 Task: Add Kt Tape Black Elastic Sports Tape For Pain Relief And Support to the cart.
Action: Mouse moved to (239, 110)
Screenshot: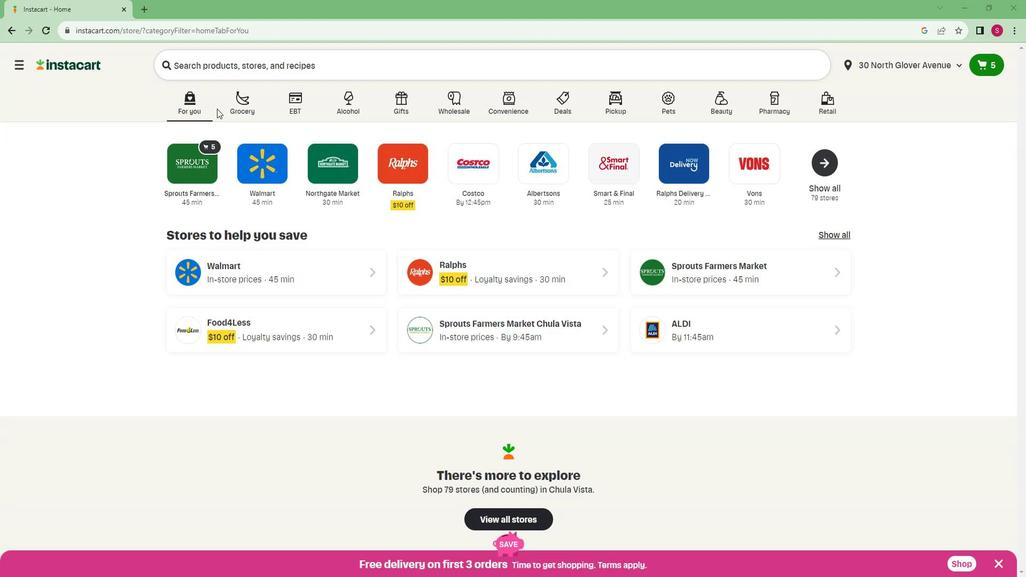 
Action: Mouse pressed left at (239, 110)
Screenshot: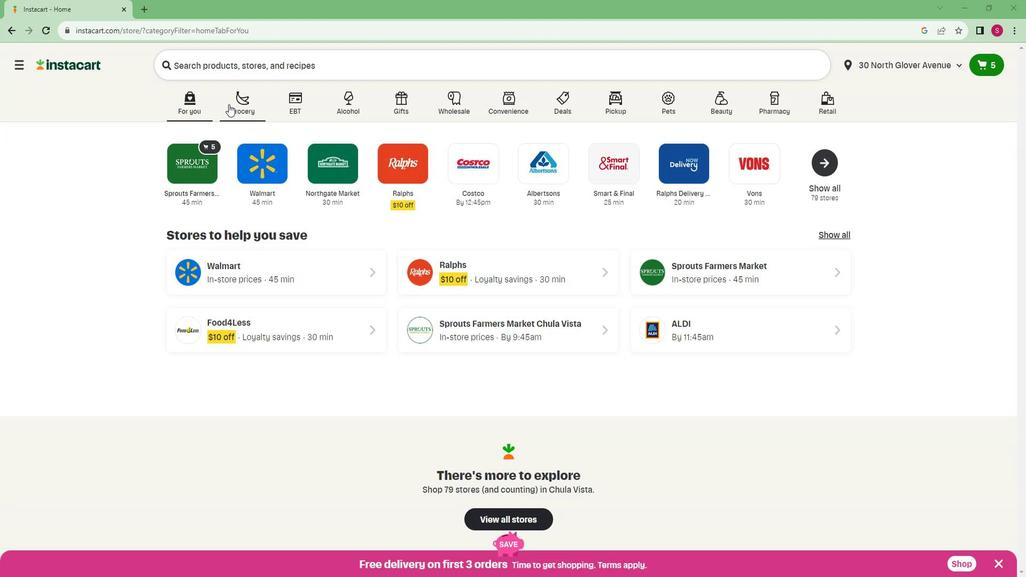 
Action: Mouse moved to (211, 302)
Screenshot: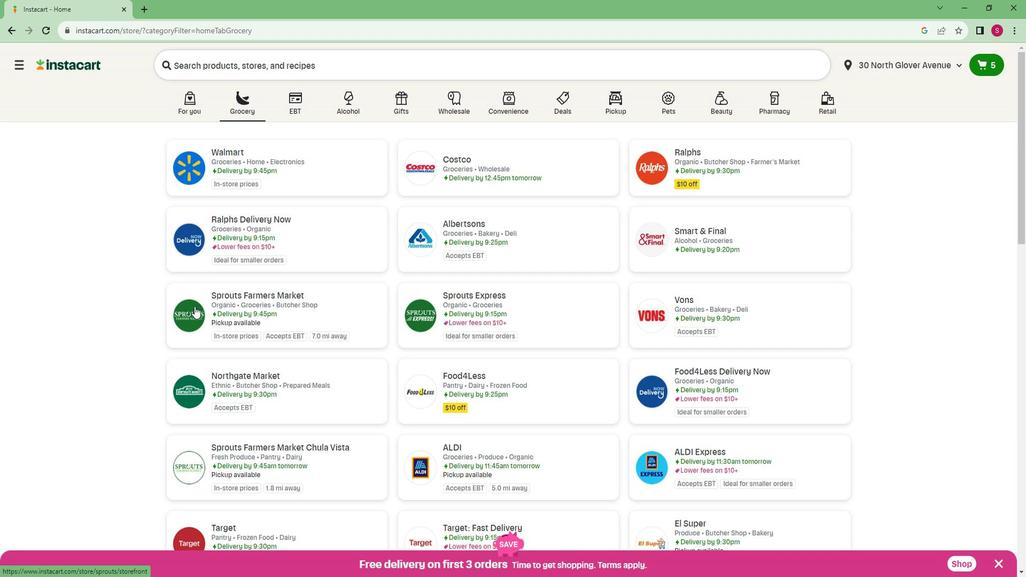 
Action: Mouse pressed left at (211, 302)
Screenshot: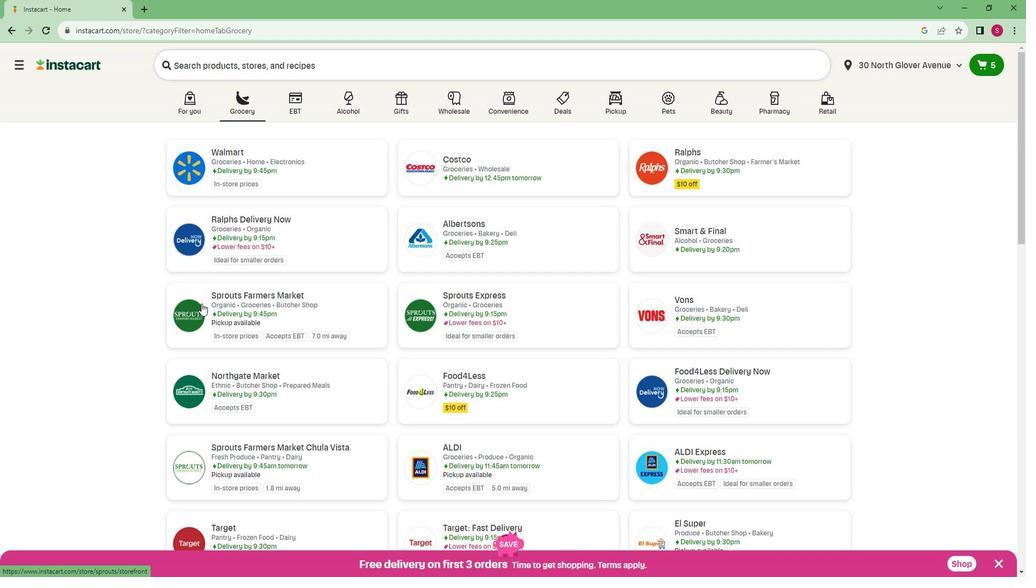 
Action: Mouse moved to (97, 470)
Screenshot: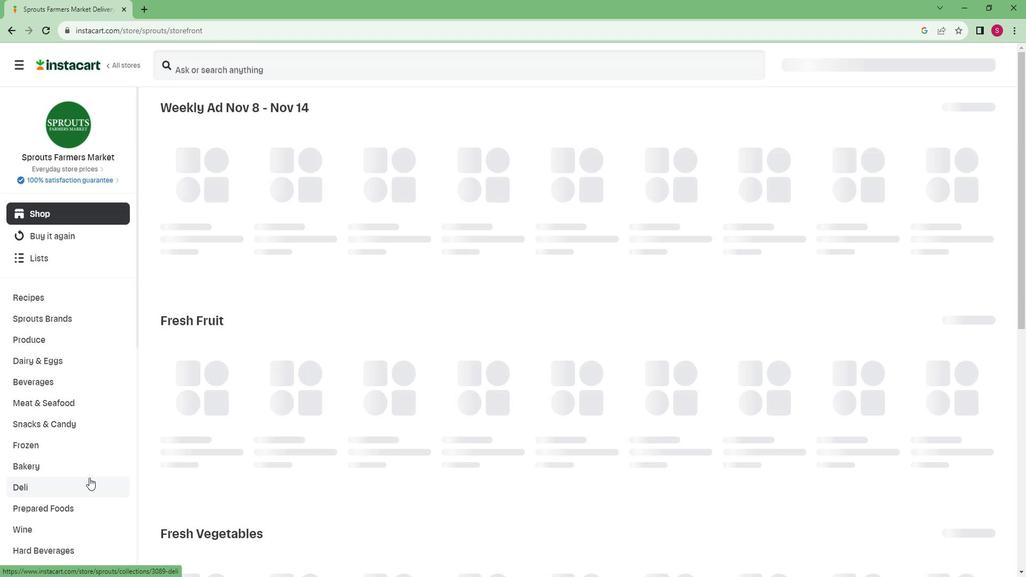 
Action: Mouse scrolled (97, 469) with delta (0, 0)
Screenshot: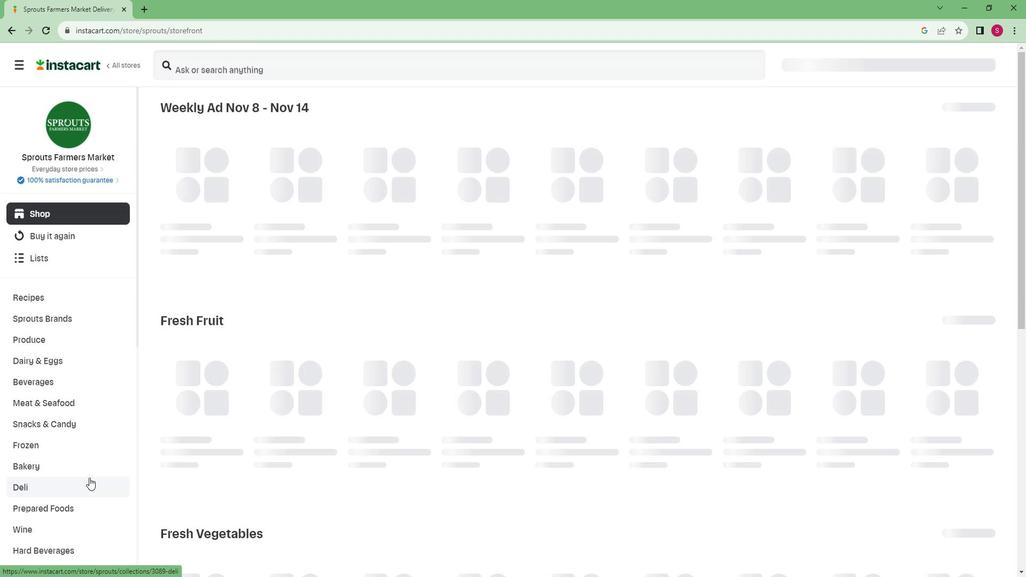 
Action: Mouse scrolled (97, 469) with delta (0, 0)
Screenshot: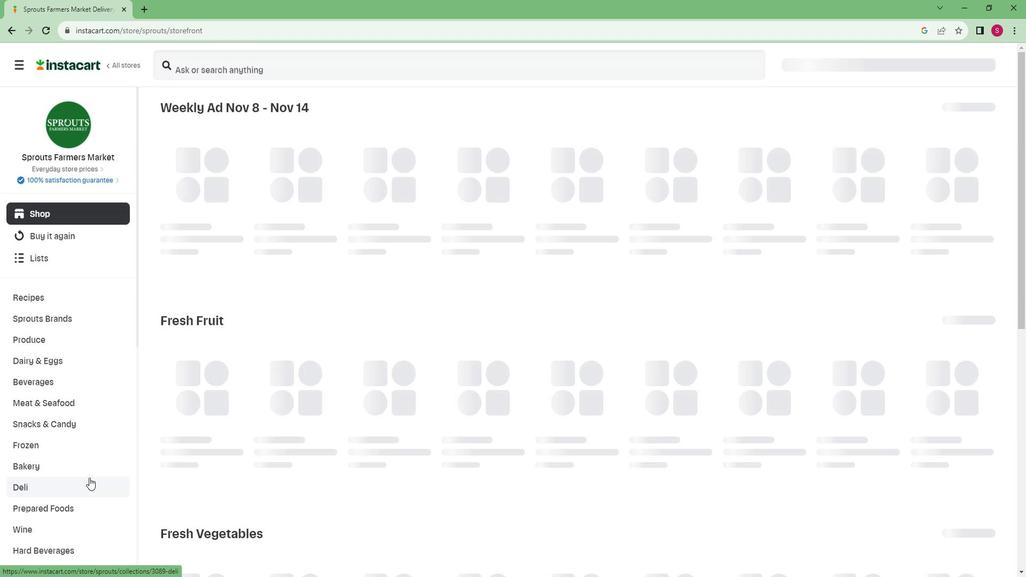 
Action: Mouse moved to (97, 470)
Screenshot: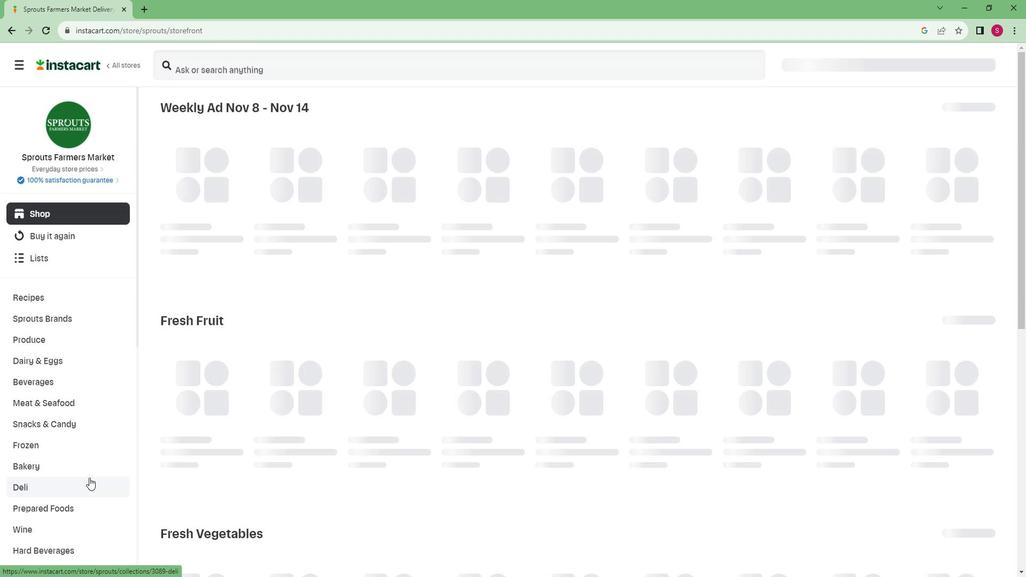 
Action: Mouse scrolled (97, 469) with delta (0, 0)
Screenshot: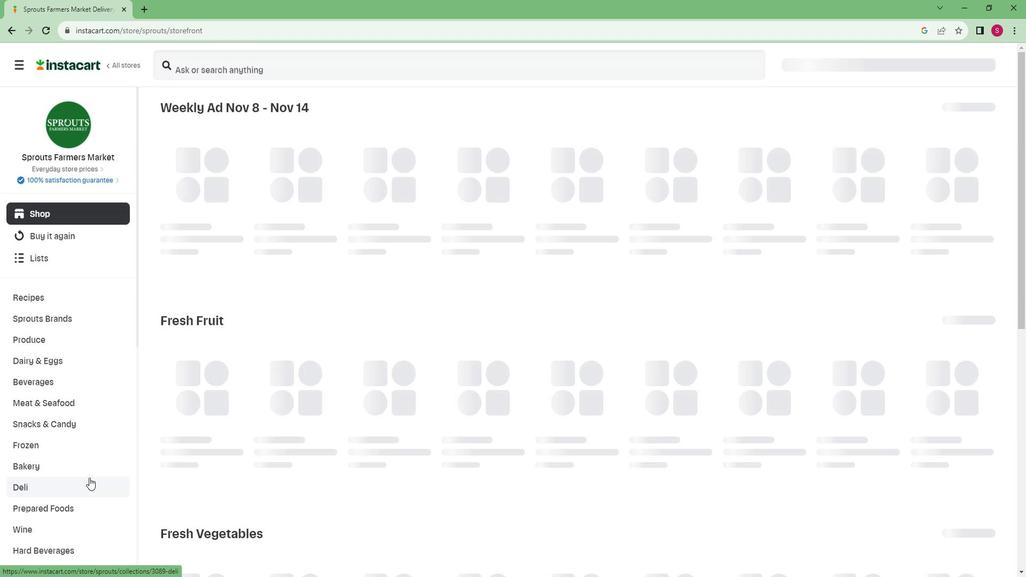 
Action: Mouse moved to (96, 469)
Screenshot: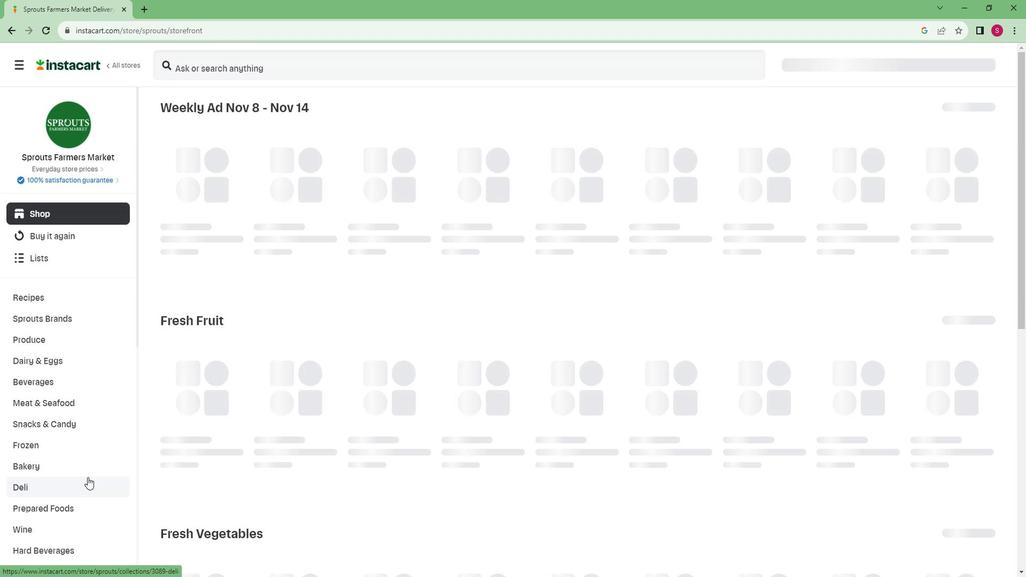 
Action: Mouse scrolled (96, 468) with delta (0, 0)
Screenshot: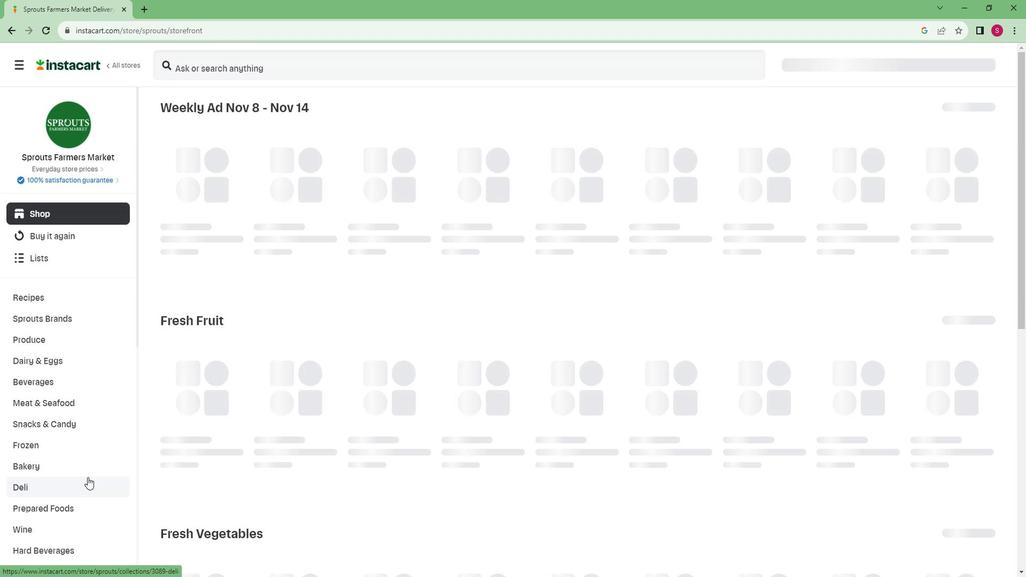 
Action: Mouse moved to (96, 468)
Screenshot: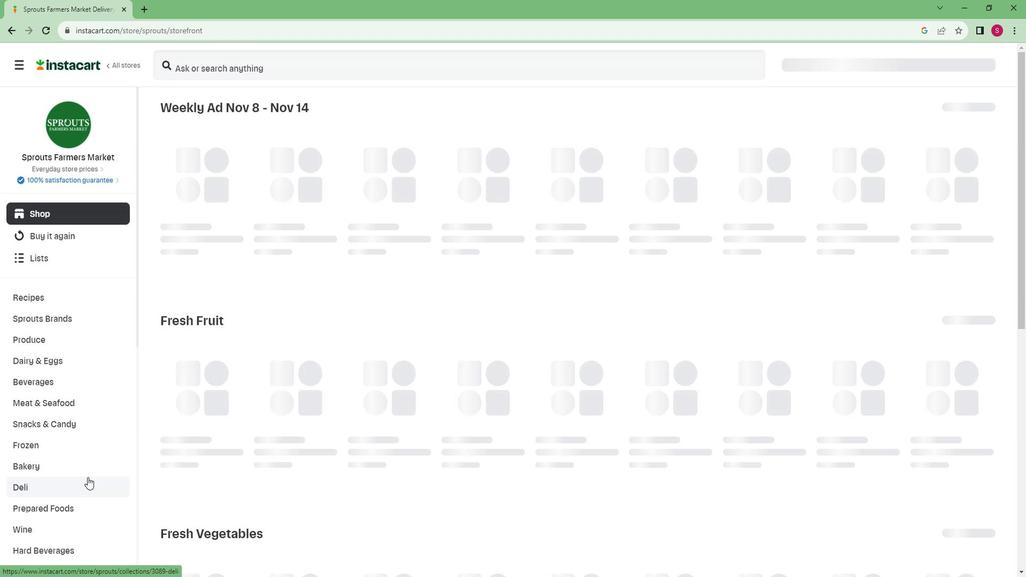 
Action: Mouse scrolled (96, 468) with delta (0, 0)
Screenshot: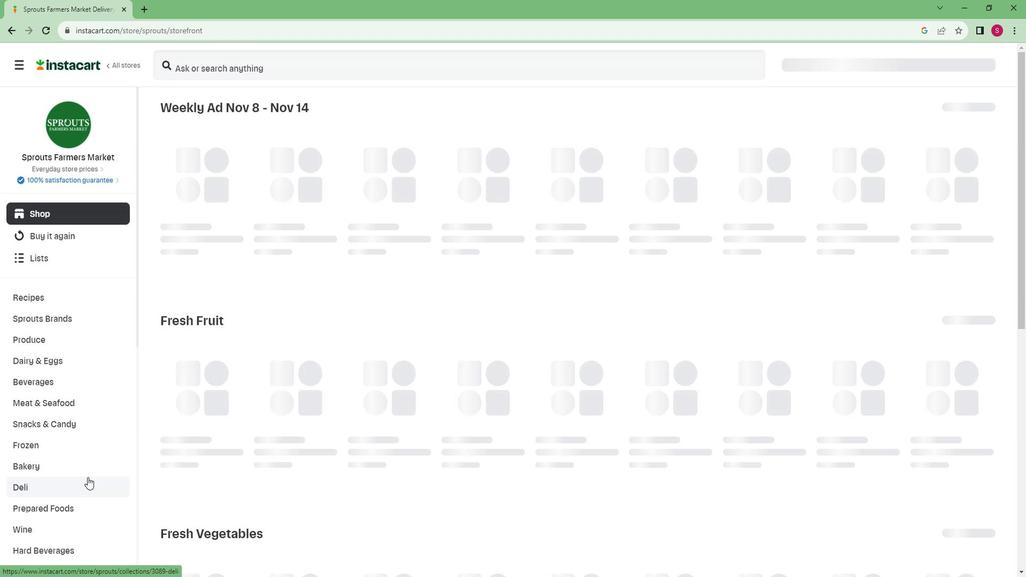 
Action: Mouse moved to (95, 468)
Screenshot: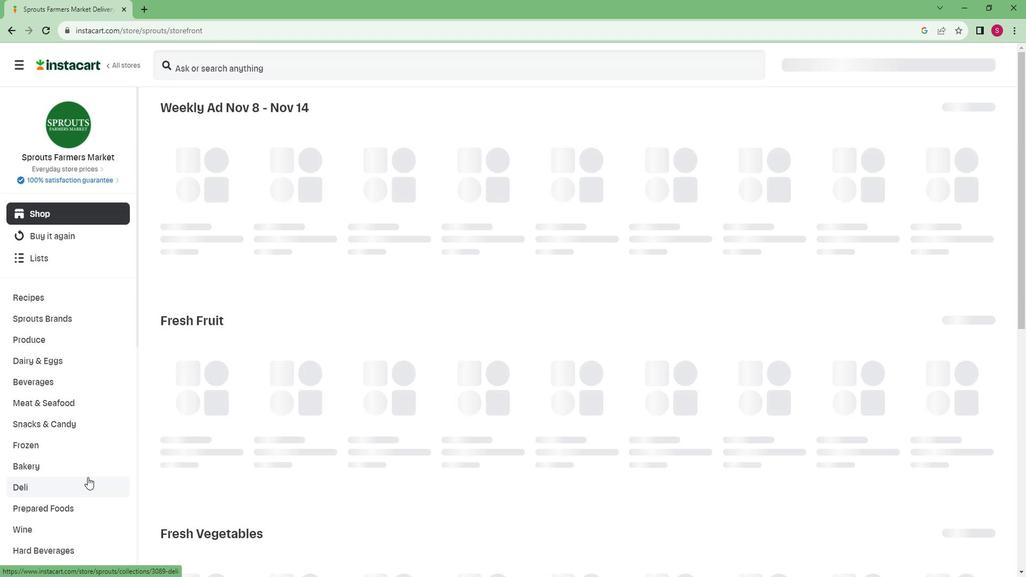 
Action: Mouse scrolled (95, 467) with delta (0, 0)
Screenshot: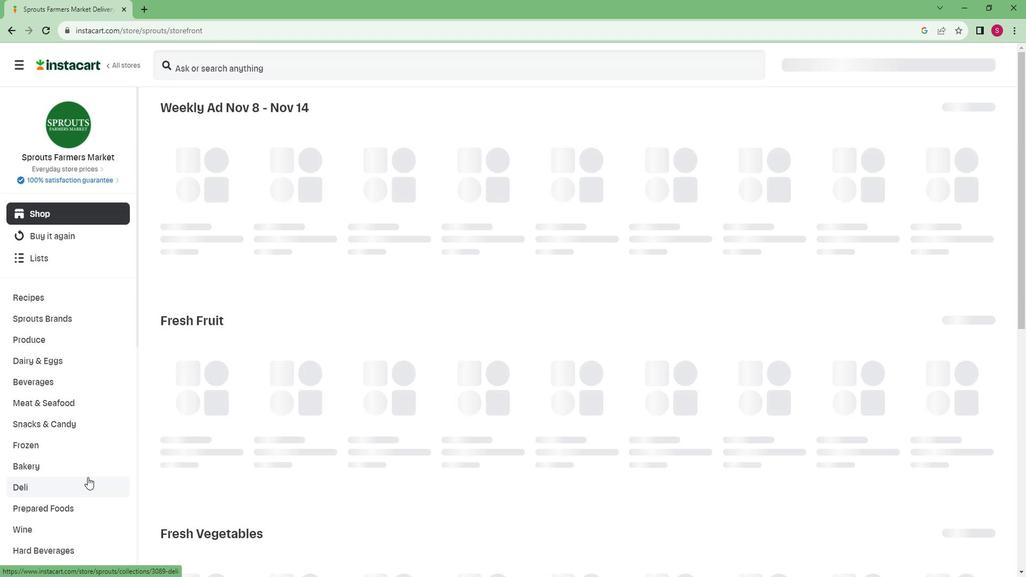 
Action: Mouse scrolled (95, 467) with delta (0, 0)
Screenshot: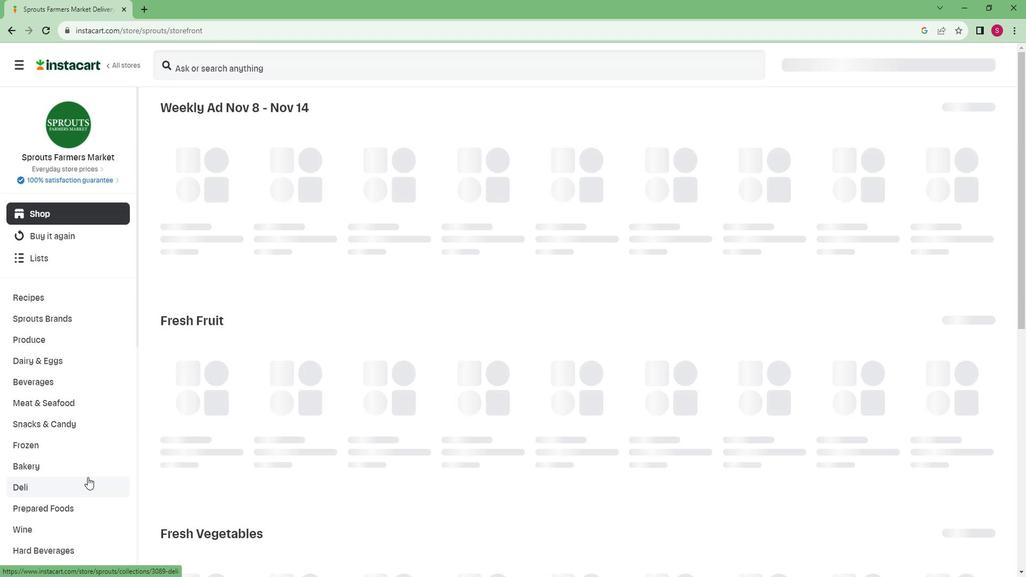
Action: Mouse moved to (34, 518)
Screenshot: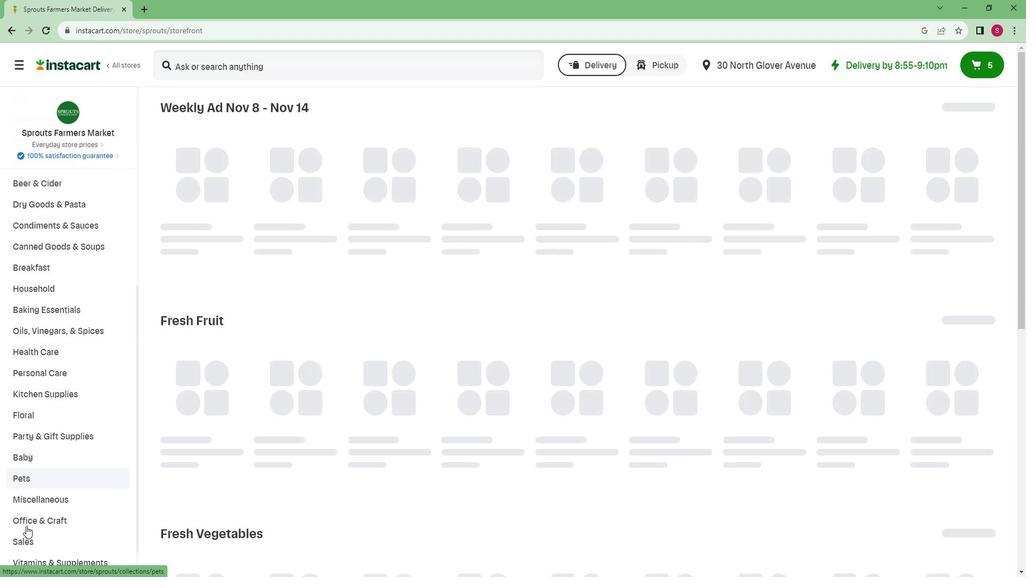 
Action: Mouse scrolled (34, 518) with delta (0, 0)
Screenshot: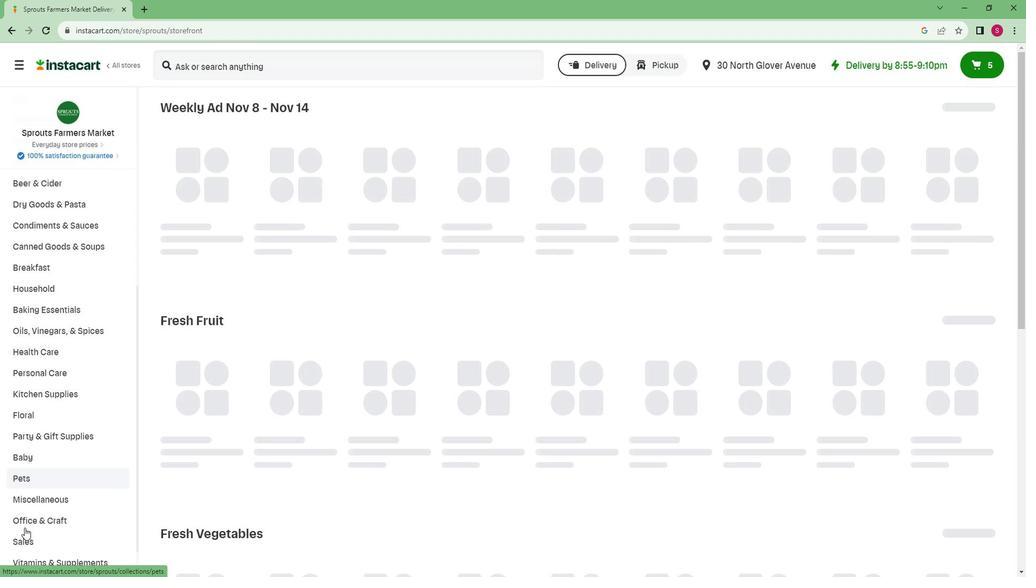 
Action: Mouse moved to (33, 518)
Screenshot: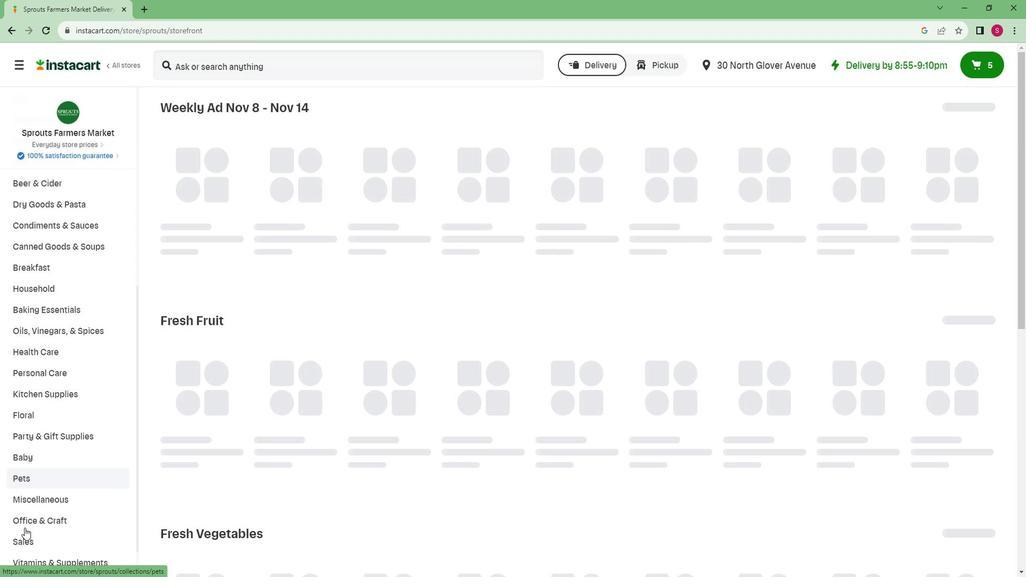 
Action: Mouse scrolled (33, 518) with delta (0, 0)
Screenshot: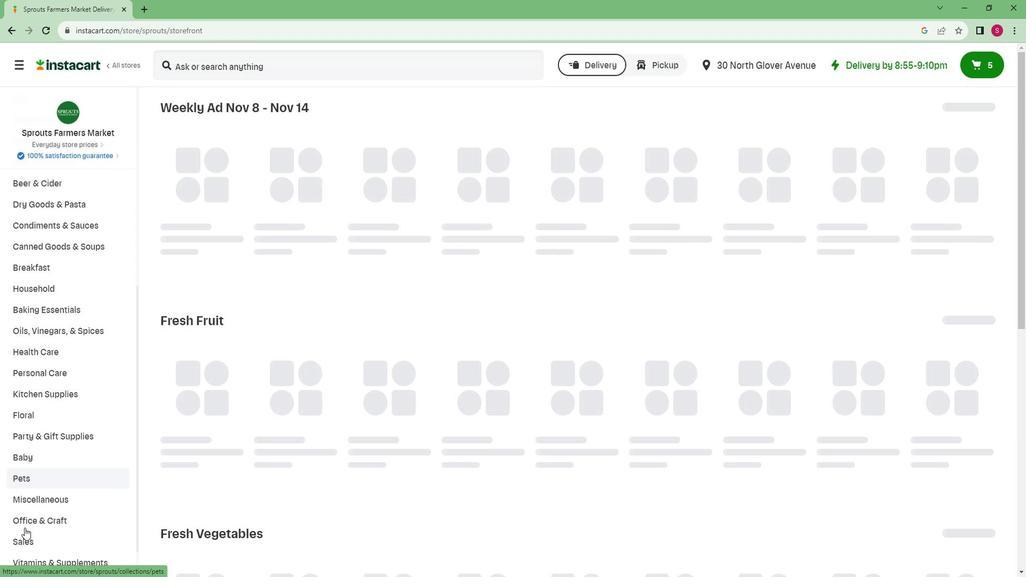 
Action: Mouse moved to (33, 518)
Screenshot: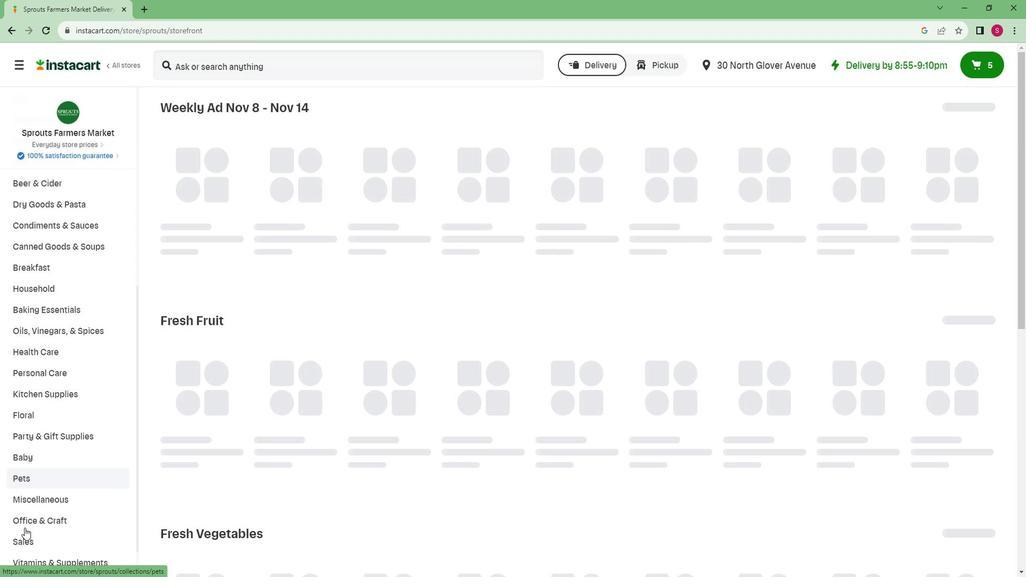 
Action: Mouse scrolled (33, 518) with delta (0, 0)
Screenshot: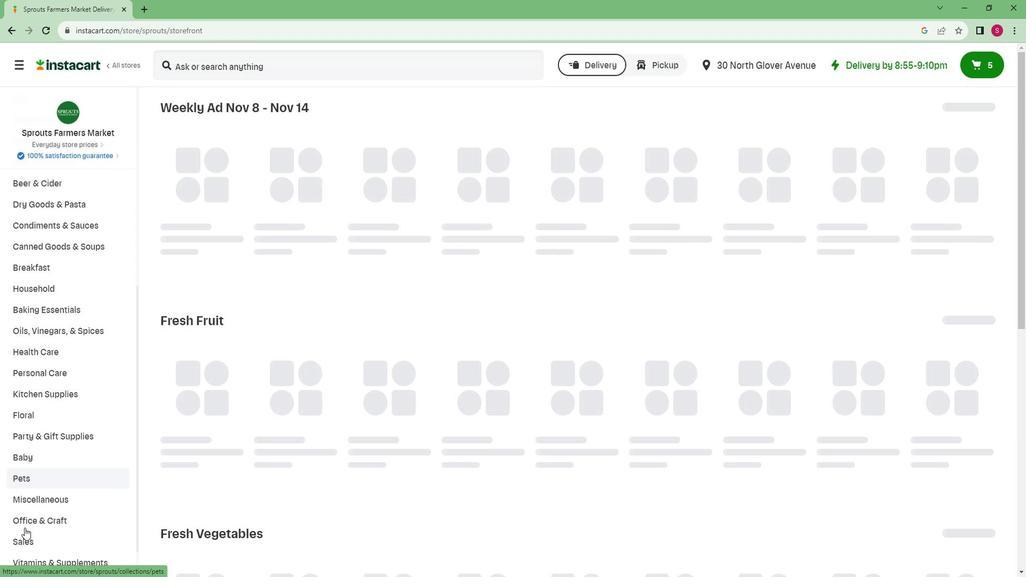 
Action: Mouse moved to (32, 518)
Screenshot: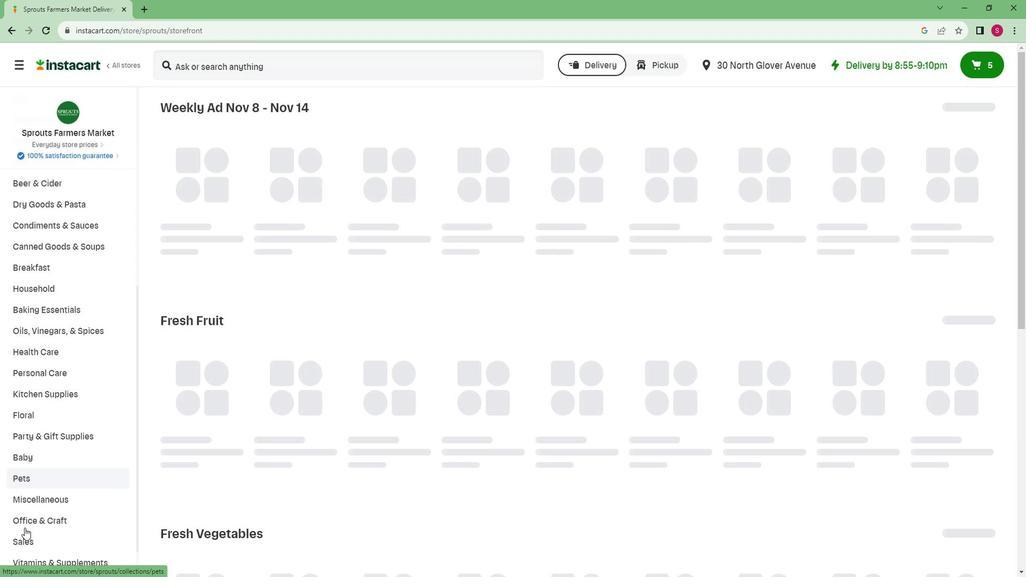 
Action: Mouse scrolled (32, 517) with delta (0, 0)
Screenshot: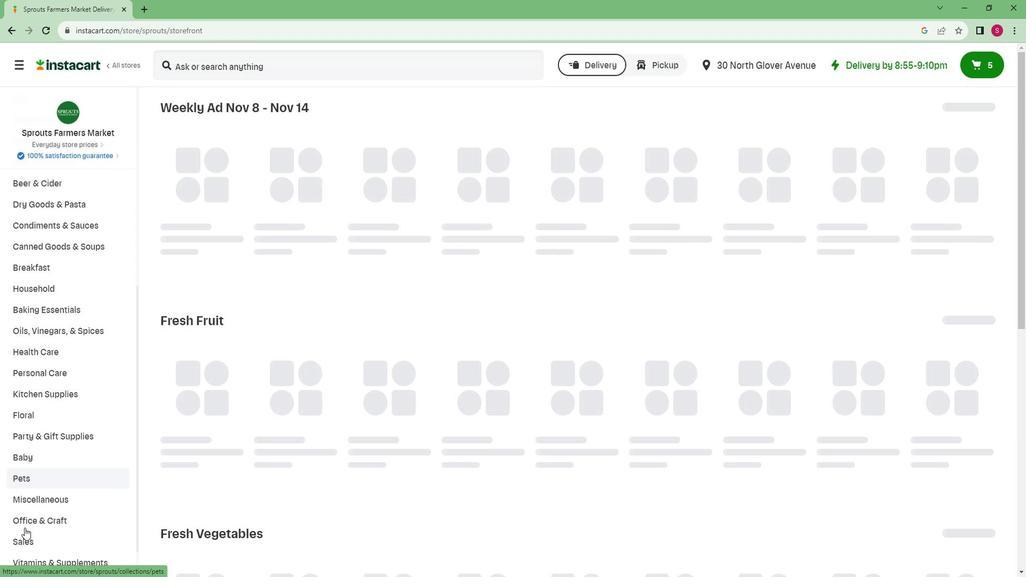 
Action: Mouse moved to (32, 517)
Screenshot: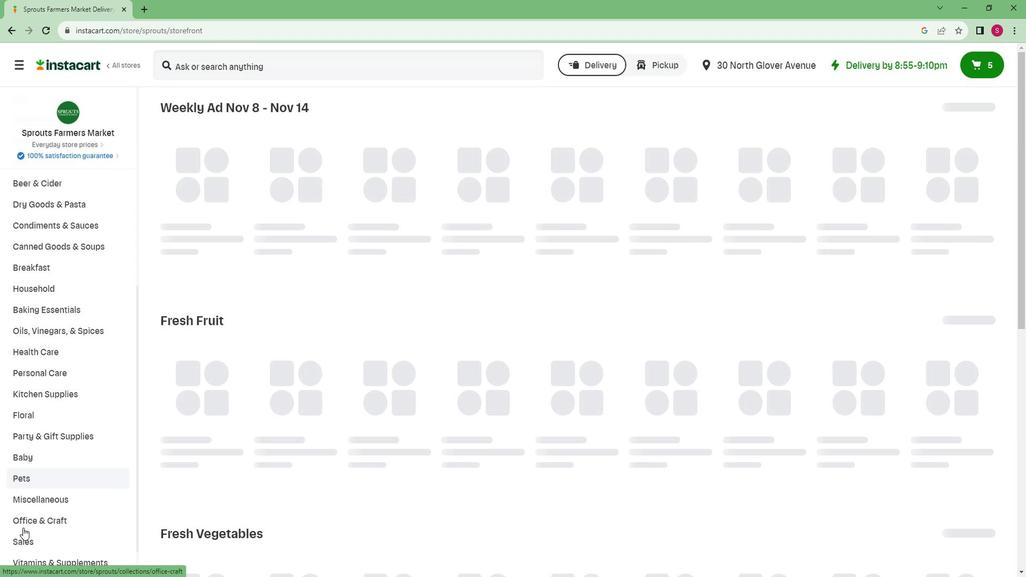 
Action: Mouse scrolled (32, 517) with delta (0, 0)
Screenshot: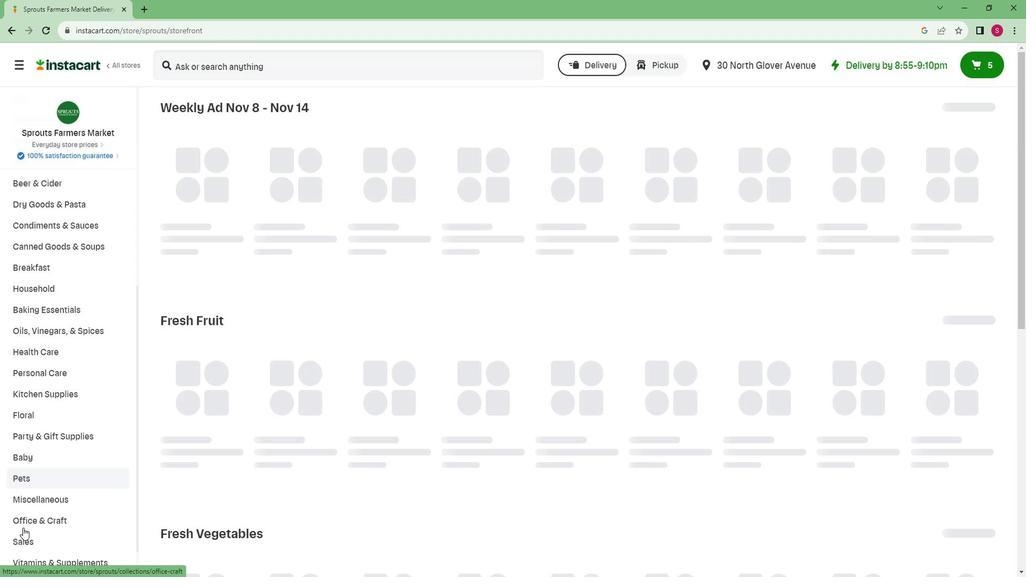 
Action: Mouse moved to (41, 535)
Screenshot: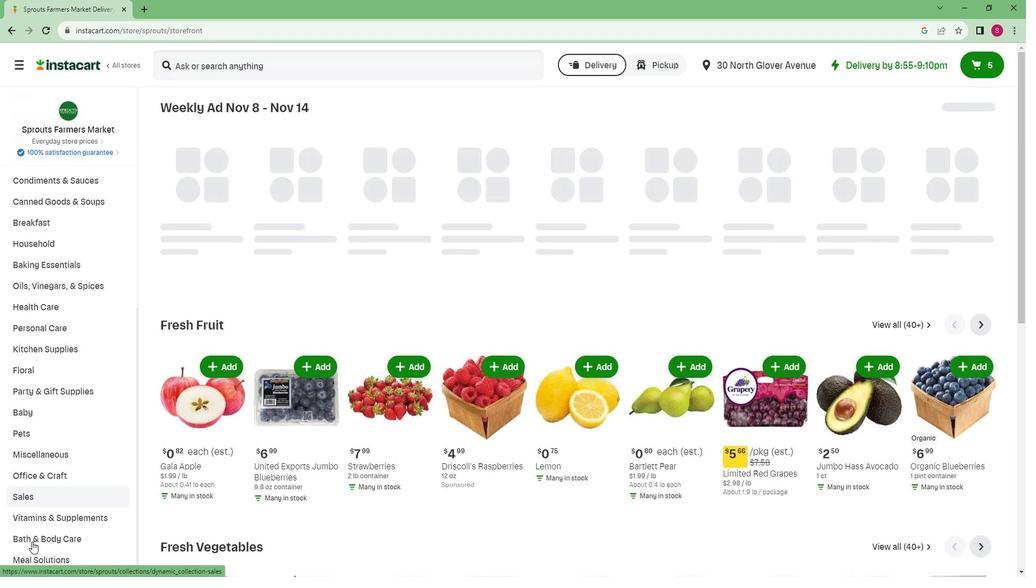 
Action: Mouse pressed left at (41, 535)
Screenshot: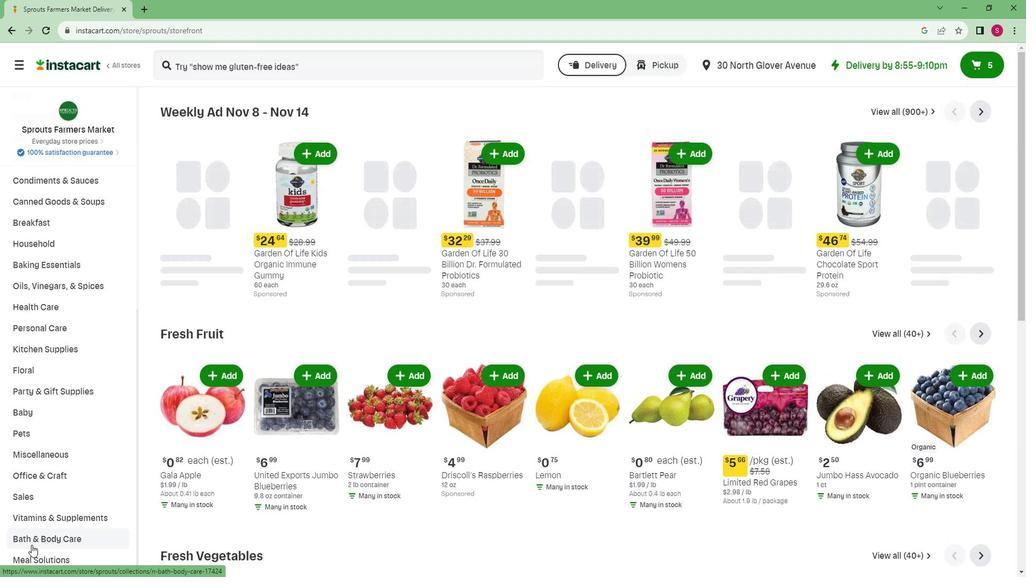 
Action: Mouse moved to (52, 510)
Screenshot: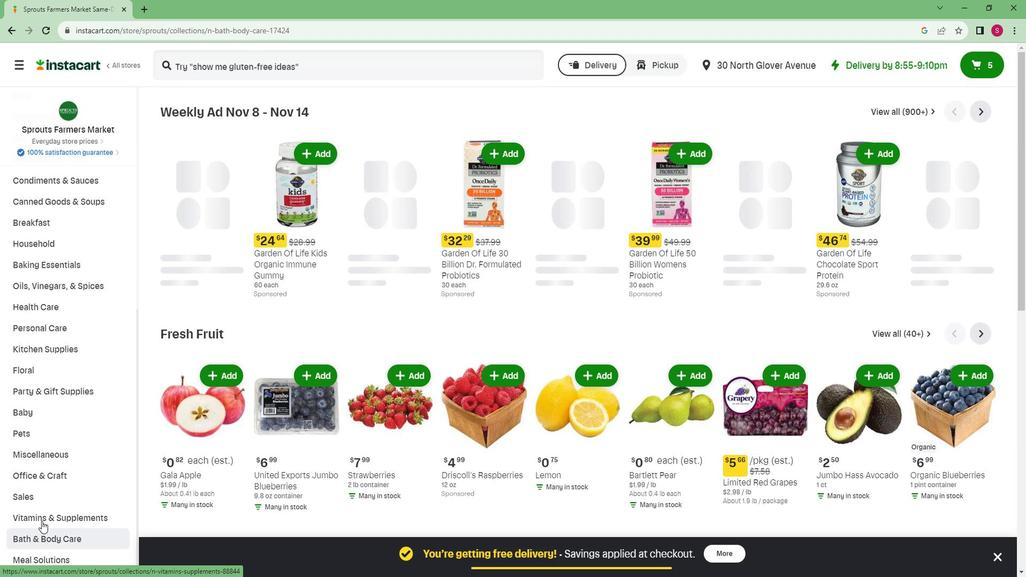
Action: Mouse scrolled (52, 509) with delta (0, 0)
Screenshot: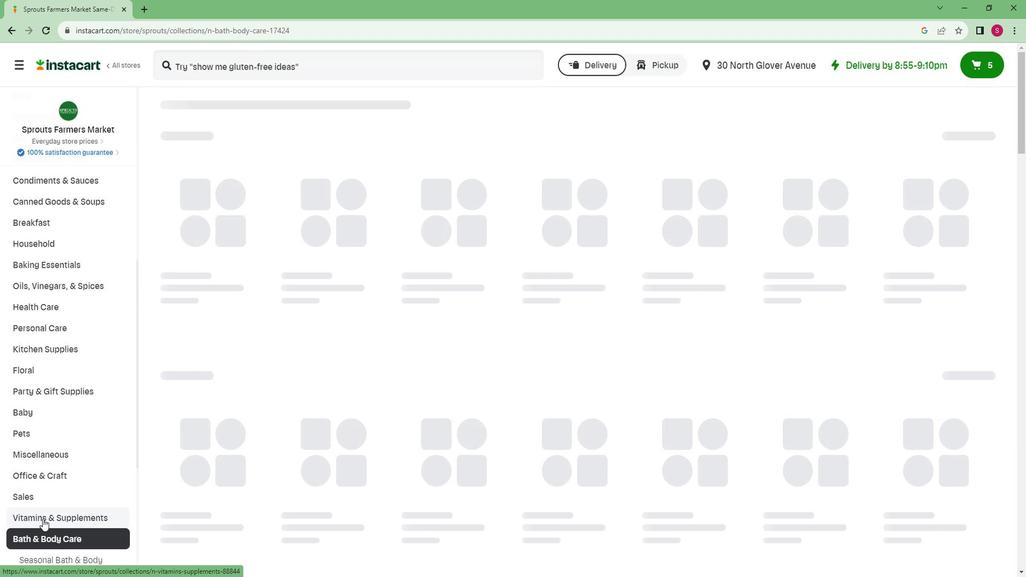 
Action: Mouse scrolled (52, 509) with delta (0, 0)
Screenshot: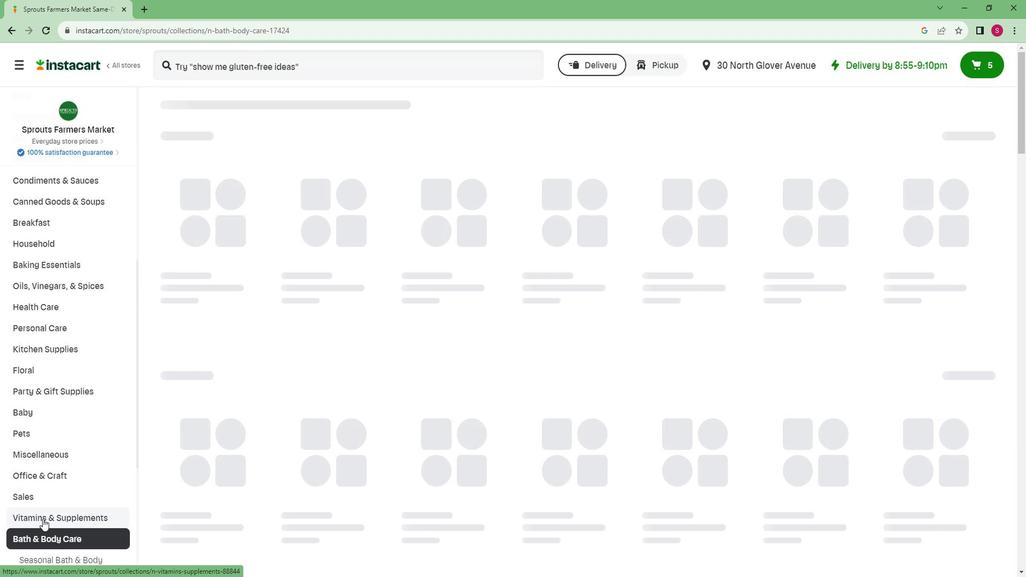 
Action: Mouse scrolled (52, 509) with delta (0, 0)
Screenshot: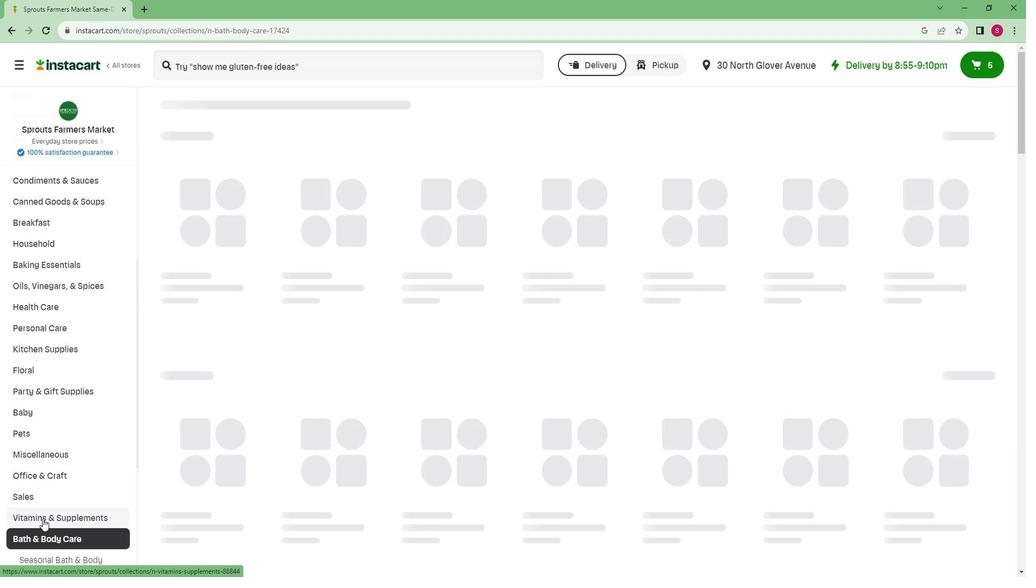 
Action: Mouse scrolled (52, 509) with delta (0, 0)
Screenshot: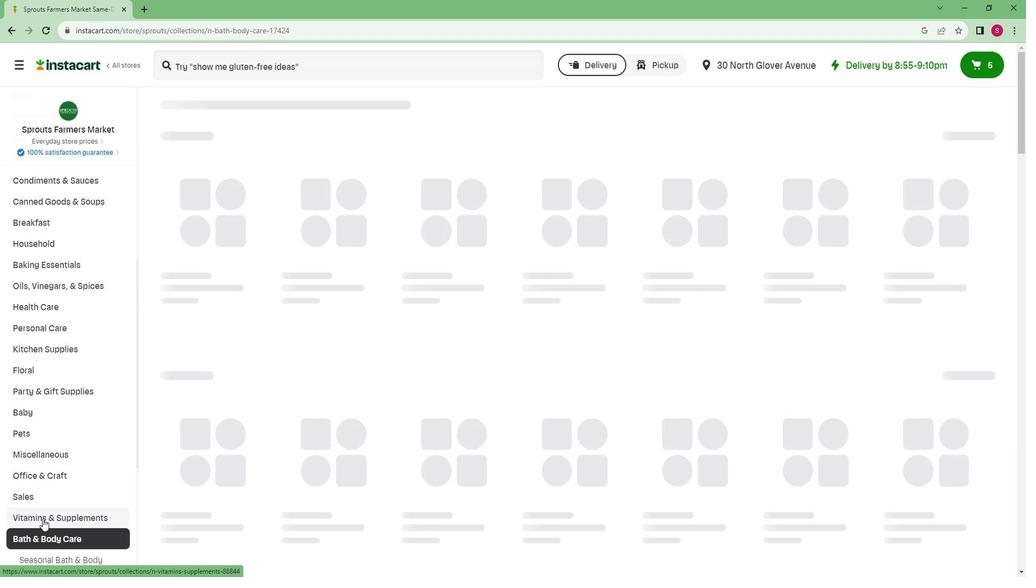 
Action: Mouse scrolled (52, 509) with delta (0, 0)
Screenshot: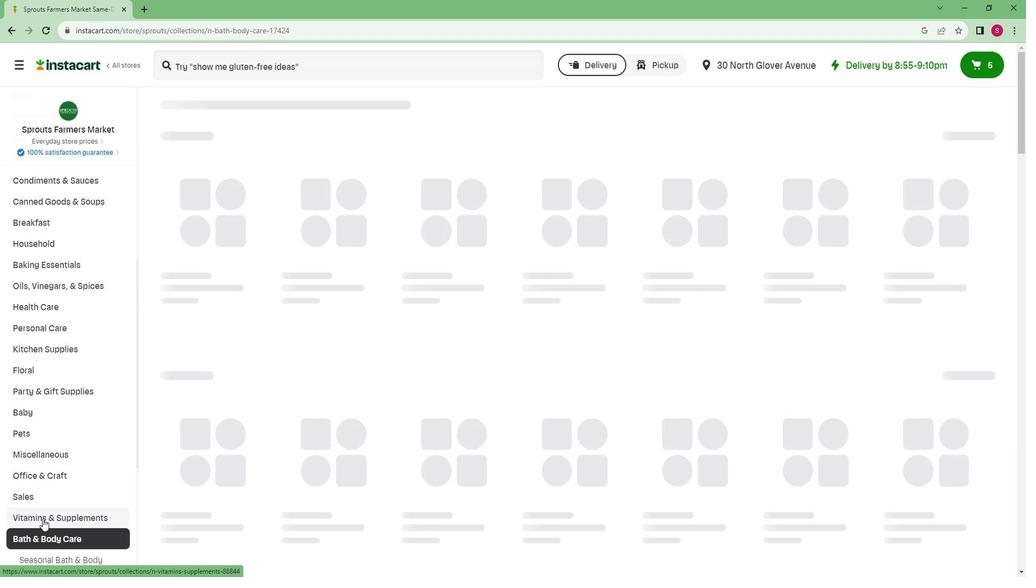 
Action: Mouse scrolled (52, 509) with delta (0, 0)
Screenshot: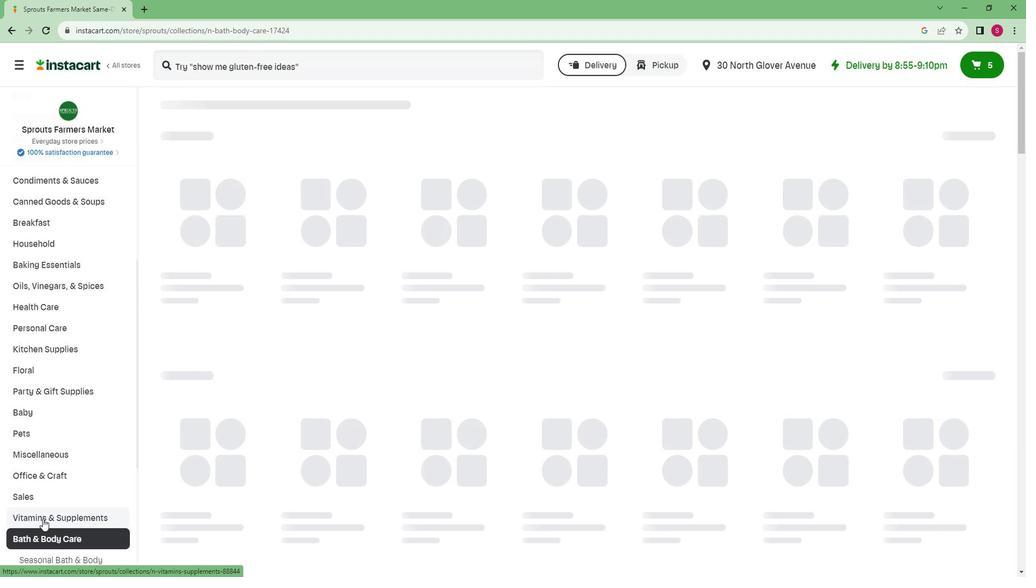 
Action: Mouse scrolled (52, 509) with delta (0, 0)
Screenshot: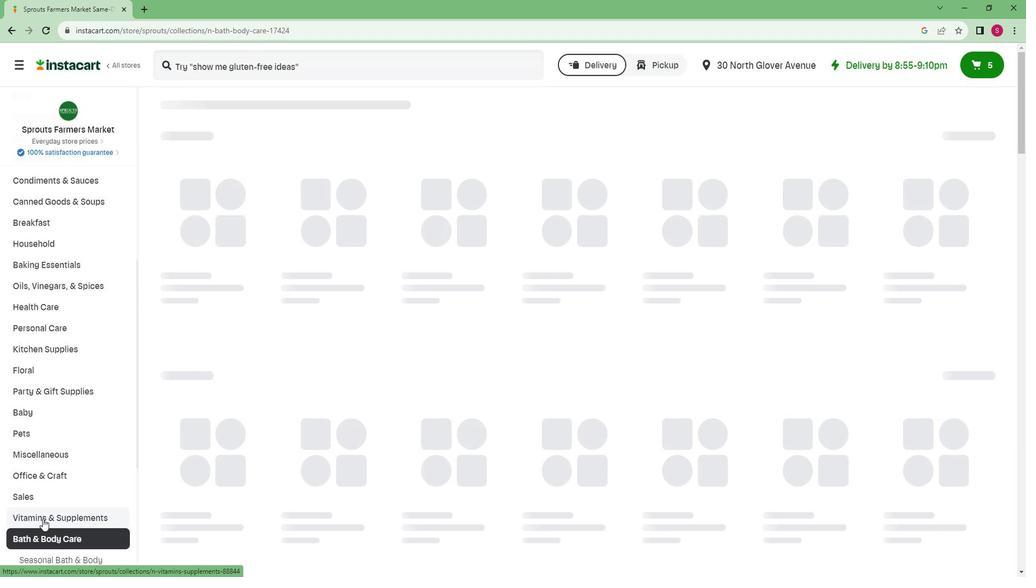 
Action: Mouse scrolled (52, 509) with delta (0, 0)
Screenshot: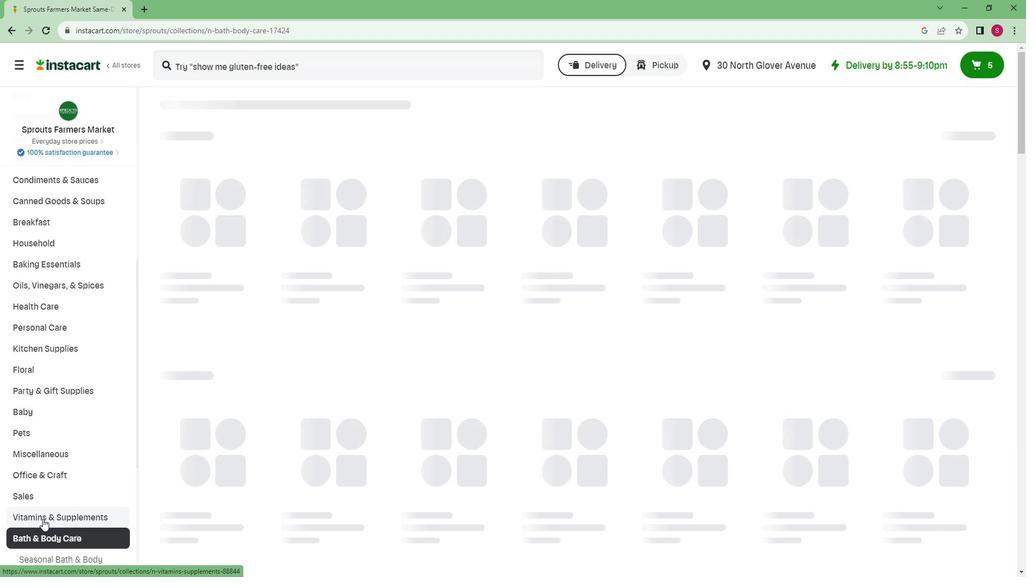
Action: Mouse moved to (82, 484)
Screenshot: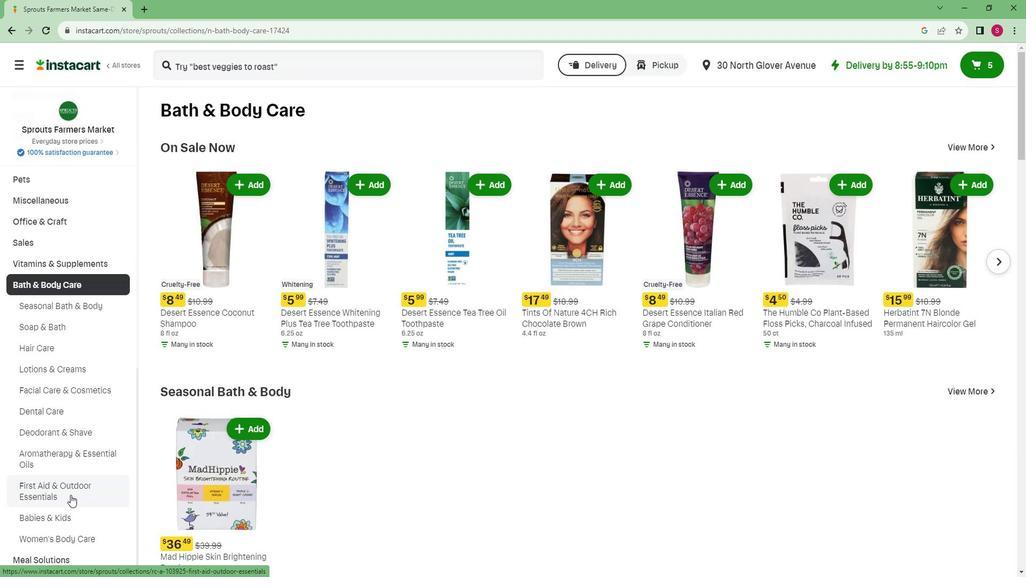 
Action: Mouse pressed left at (82, 484)
Screenshot: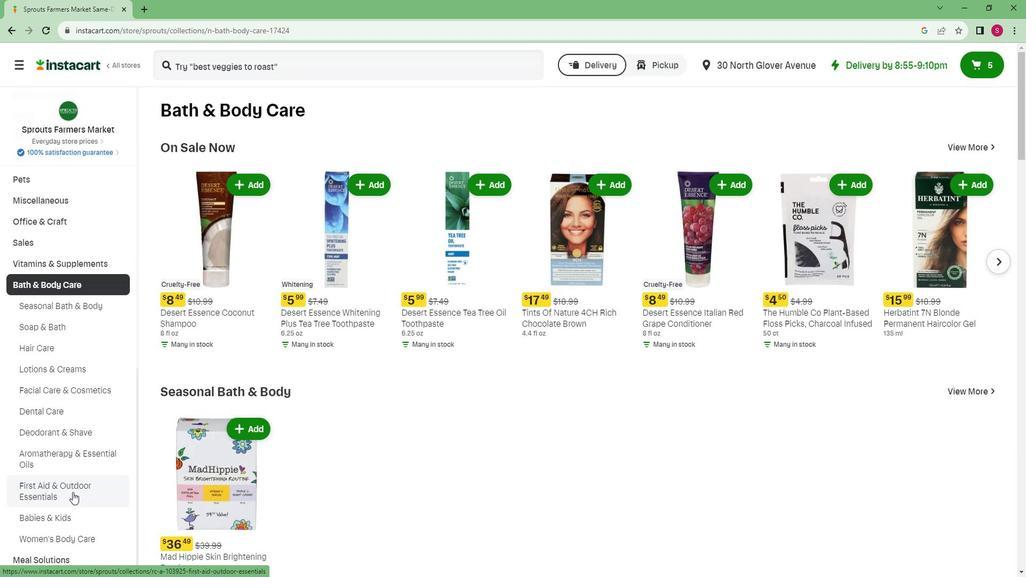 
Action: Mouse moved to (236, 73)
Screenshot: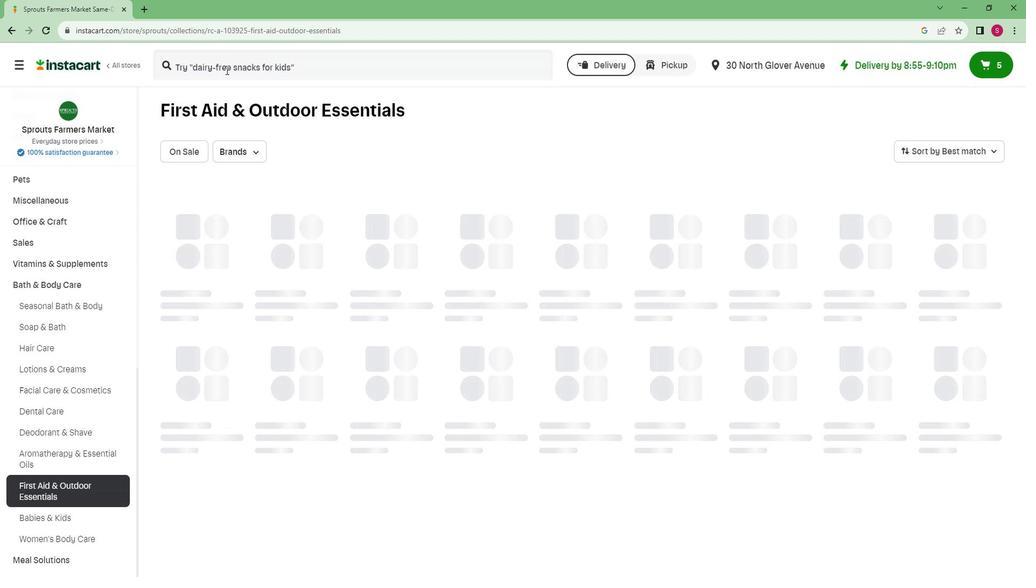 
Action: Mouse pressed left at (236, 73)
Screenshot: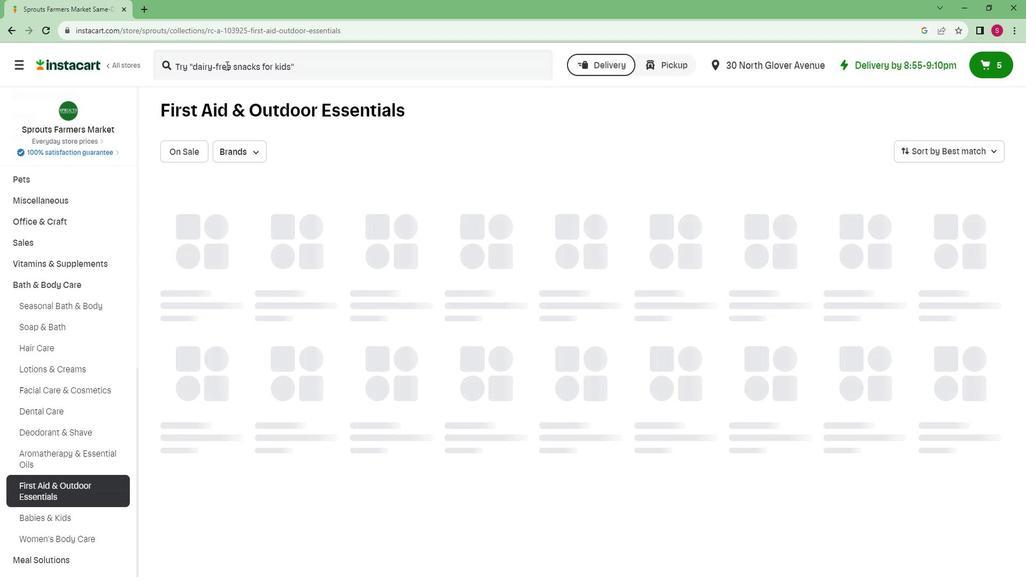 
Action: Key pressed <Key.caps_lock>K<Key.caps_lock>t<Key.space><Key.caps_lock>T<Key.caps_lock>ape<Key.space><Key.caps_lock>B<Key.caps_lock>lack<Key.space><Key.caps_lock>E<Key.caps_lock>lastic<Key.space><Key.caps_lock>S<Key.caps_lock>ports<Key.space><Key.caps_lock>T<Key.caps_lock>ape<Key.space>for<Key.space><Key.caps_lock>P<Key.caps_lock>ain<Key.space>relief<Key.space>and<Key.space>support<Key.enter>
Screenshot: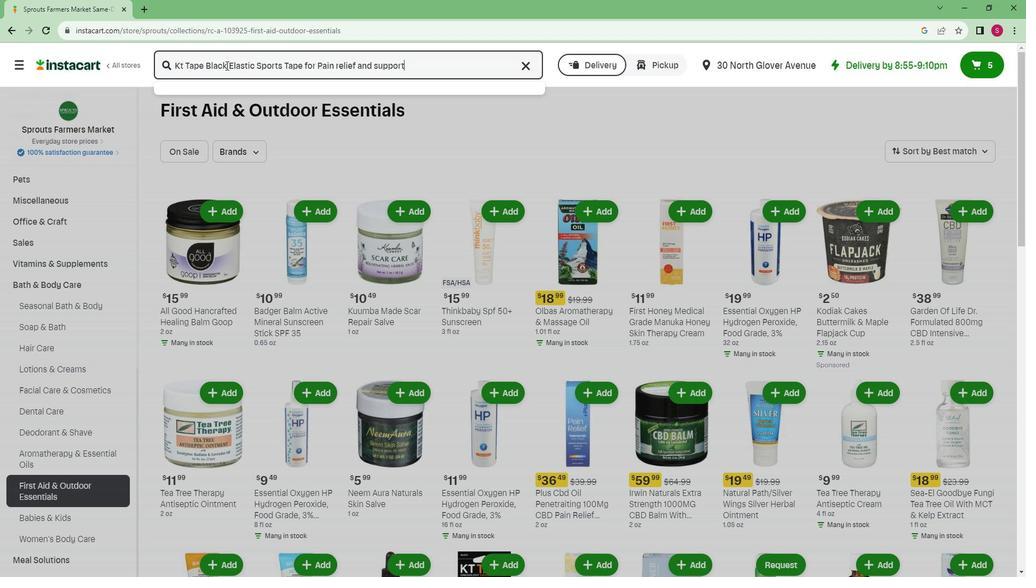
Action: Mouse moved to (280, 162)
Screenshot: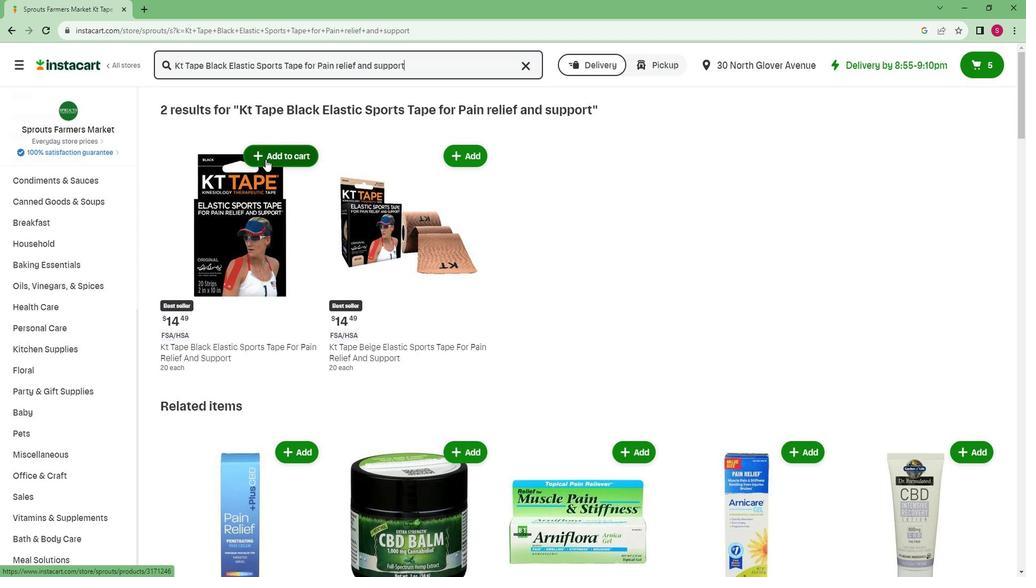
Action: Mouse pressed left at (280, 162)
Screenshot: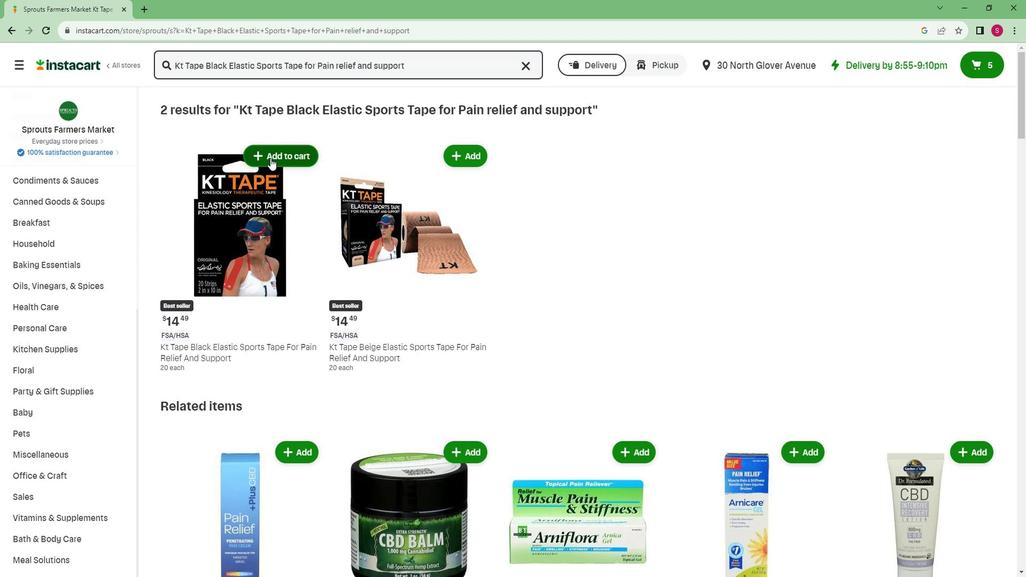 
Action: Mouse moved to (257, 213)
Screenshot: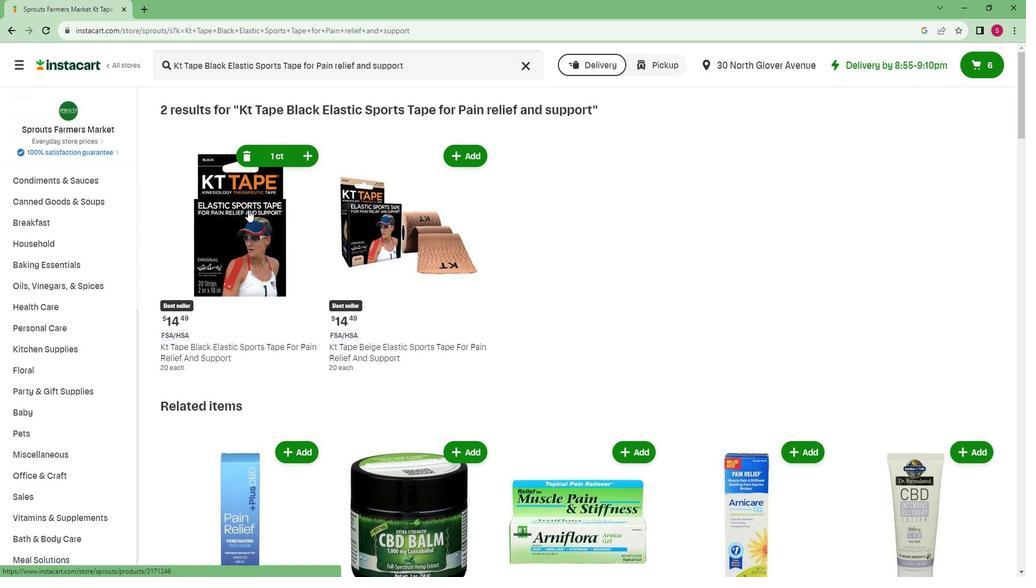 
